 Task: Print 4 pages per sheet.
Action: Mouse moved to (32, 96)
Screenshot: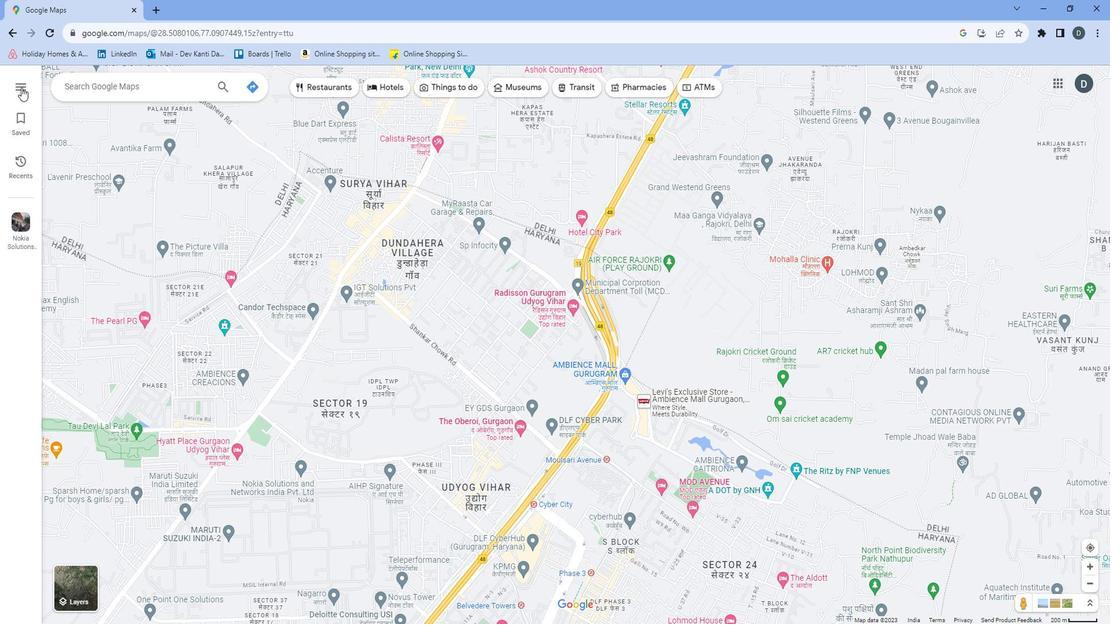 
Action: Mouse pressed left at (32, 96)
Screenshot: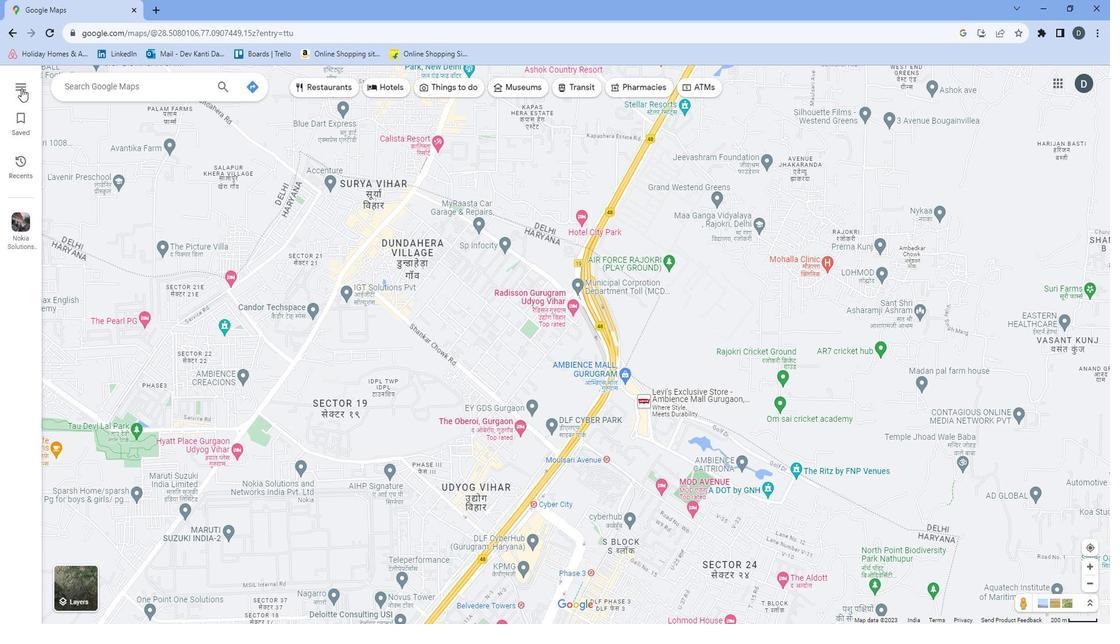 
Action: Mouse moved to (61, 306)
Screenshot: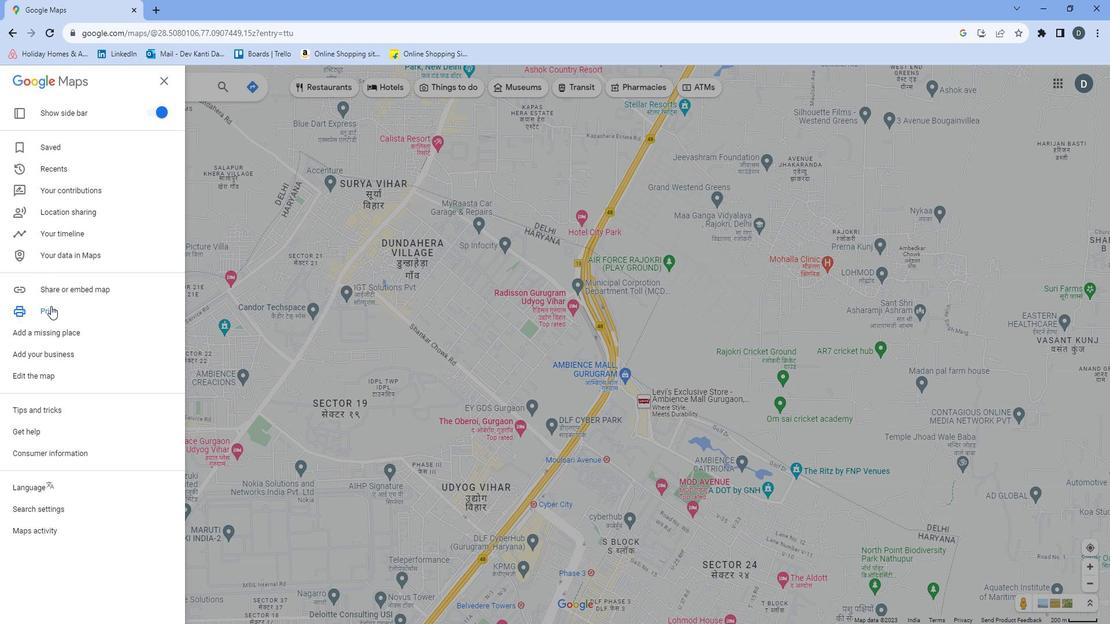 
Action: Mouse pressed left at (61, 306)
Screenshot: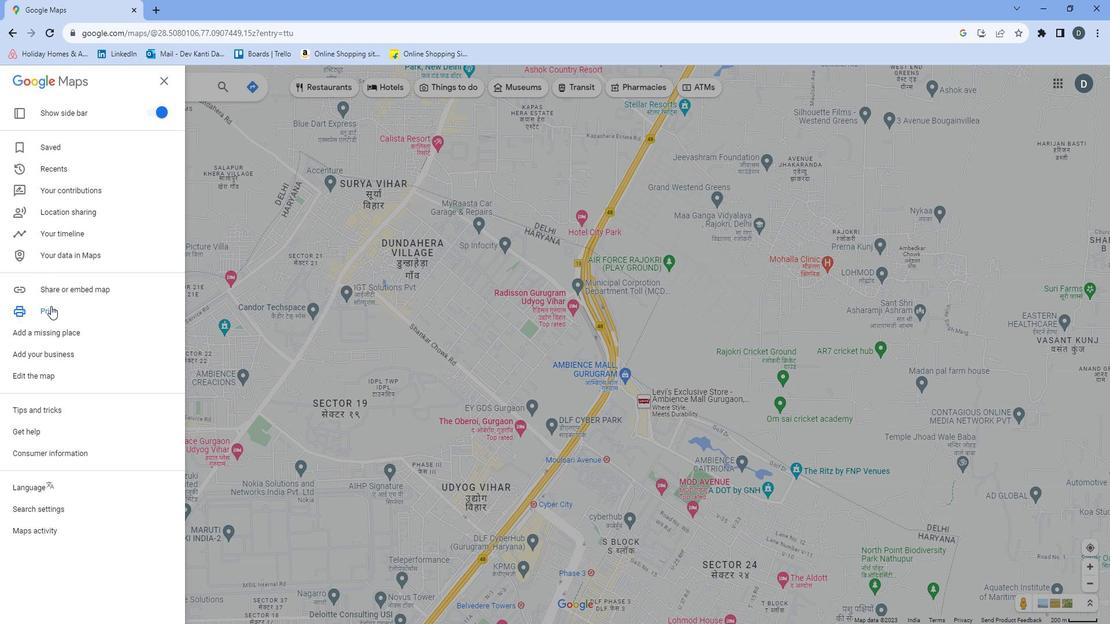 
Action: Mouse moved to (1066, 92)
Screenshot: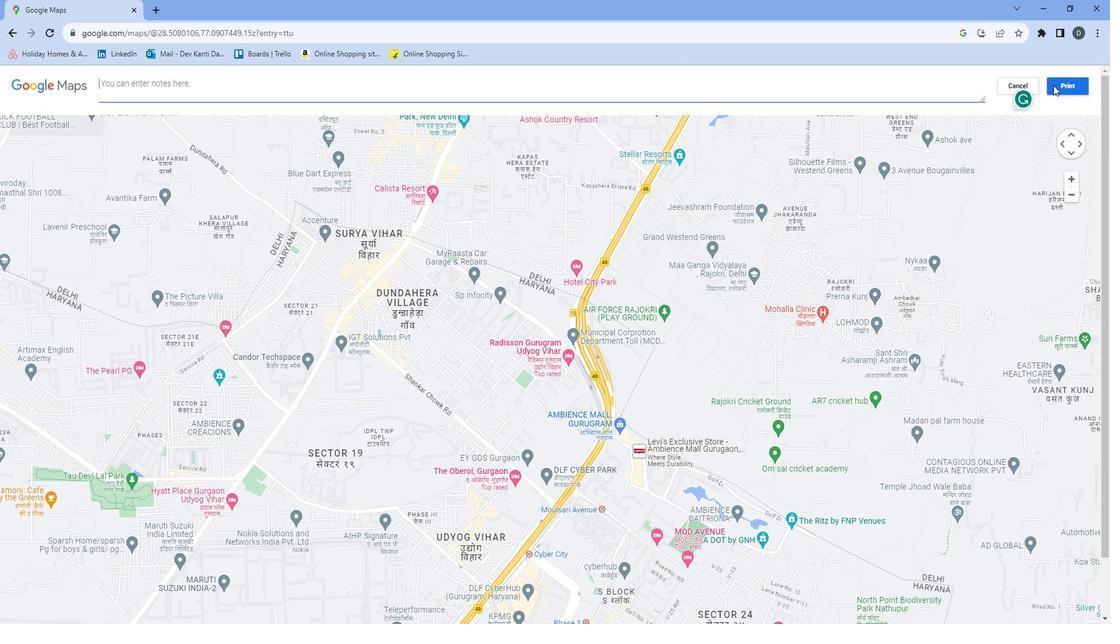 
Action: Mouse pressed left at (1066, 92)
Screenshot: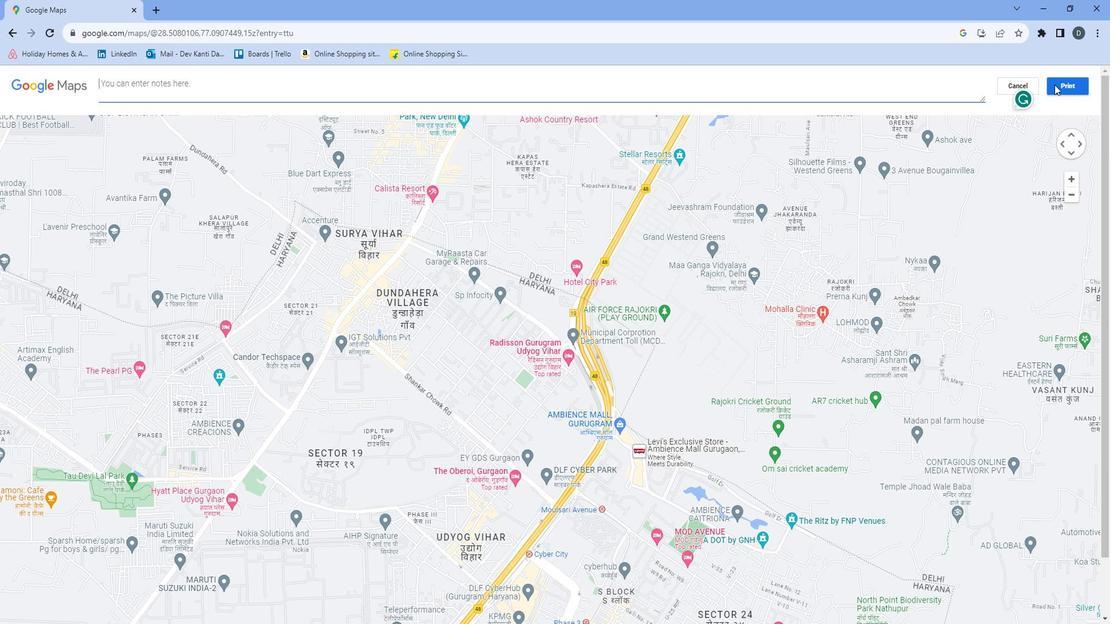 
Action: Mouse moved to (924, 242)
Screenshot: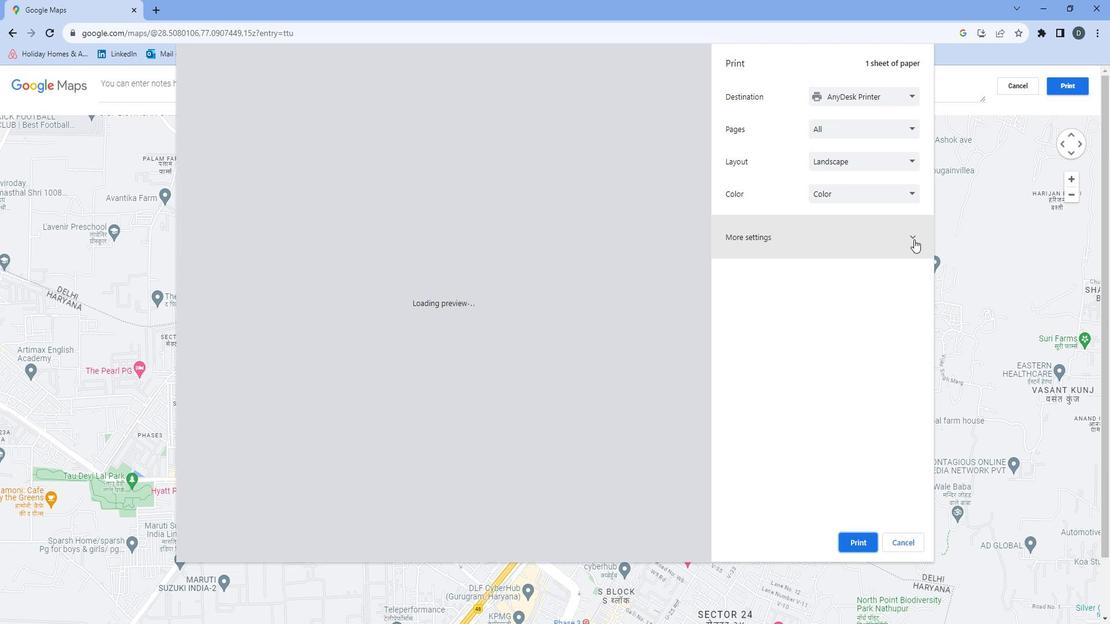 
Action: Mouse pressed left at (924, 242)
Screenshot: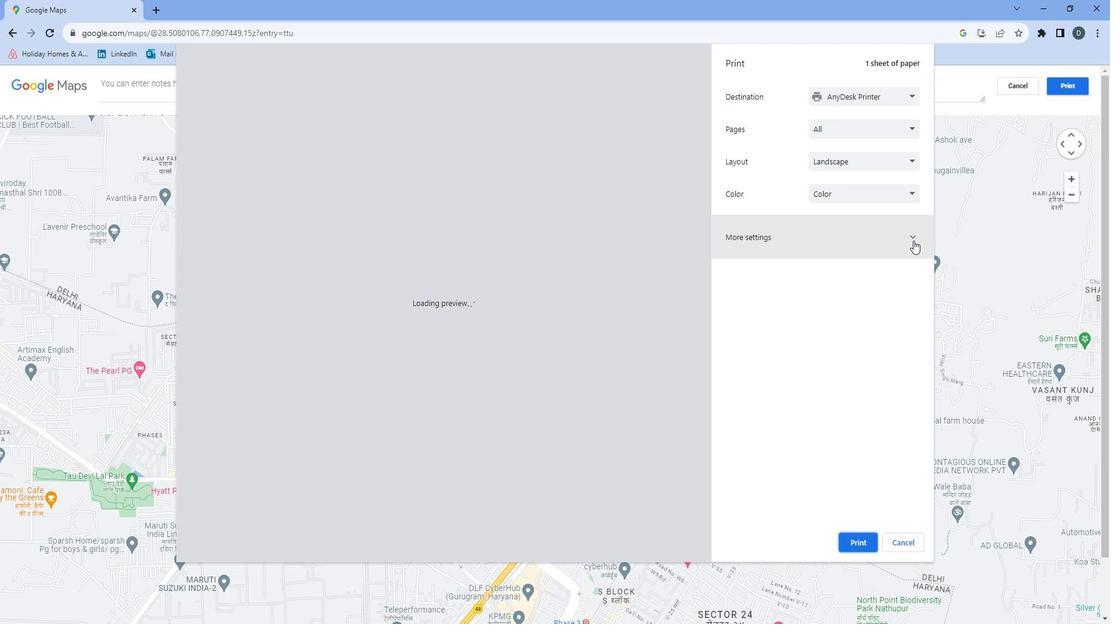 
Action: Mouse moved to (896, 310)
Screenshot: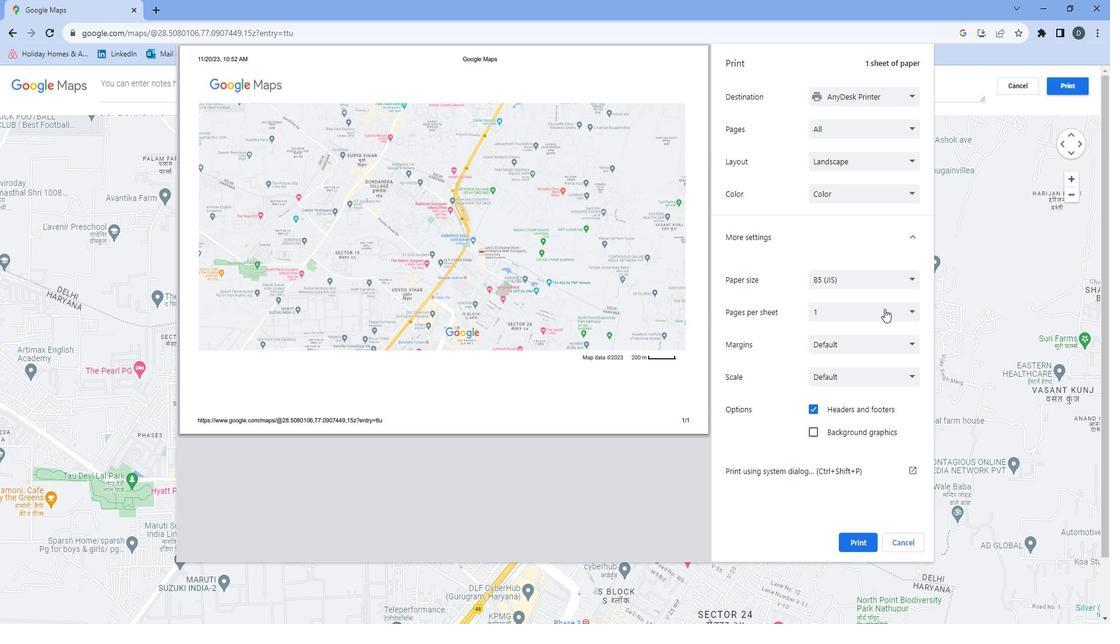 
Action: Mouse pressed left at (896, 310)
Screenshot: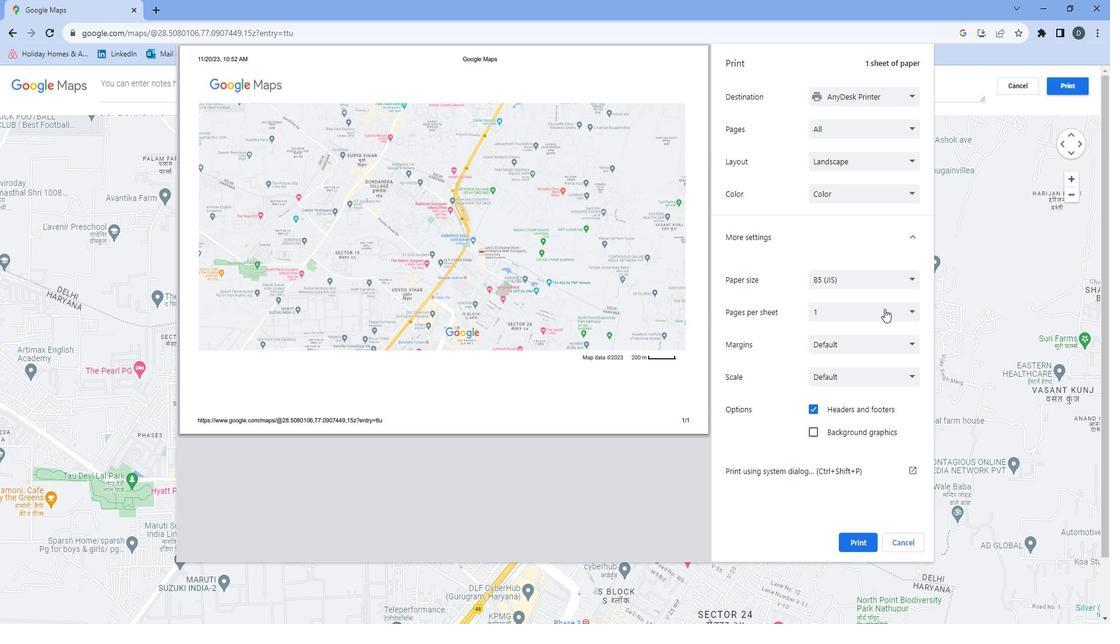 
Action: Mouse moved to (885, 347)
Screenshot: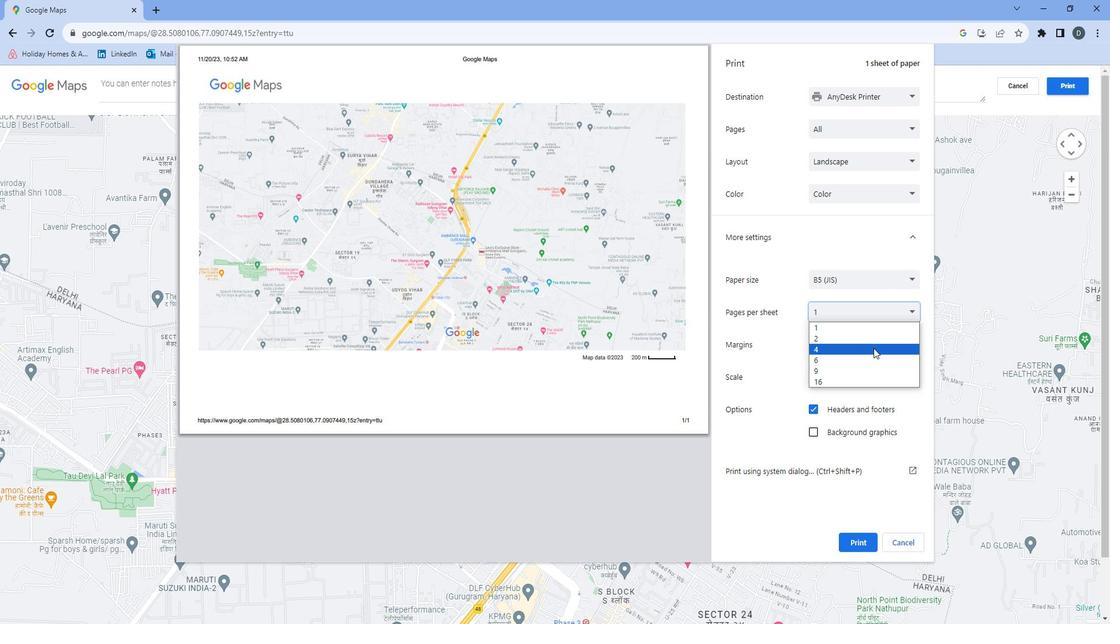 
Action: Mouse pressed left at (885, 347)
Screenshot: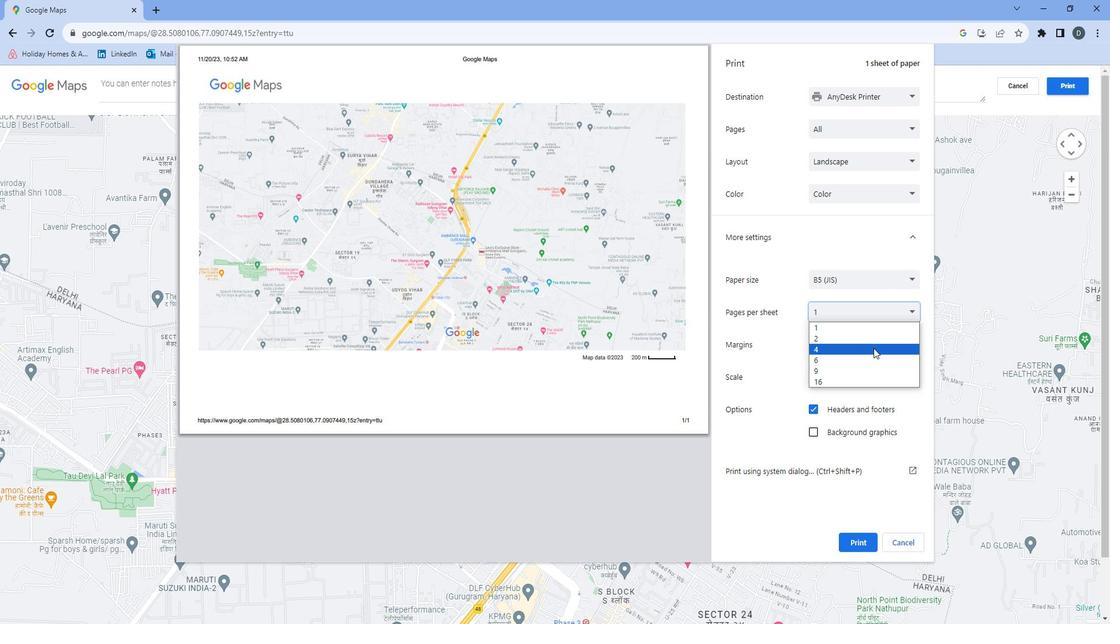 
Action: Mouse moved to (871, 528)
Screenshot: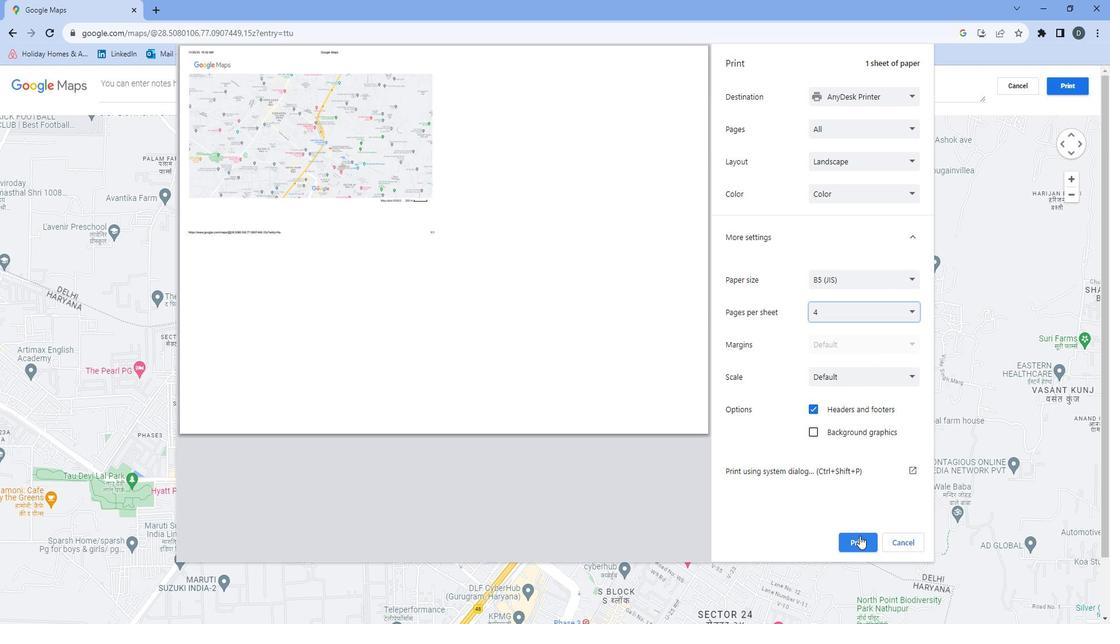 
Action: Mouse pressed left at (871, 528)
Screenshot: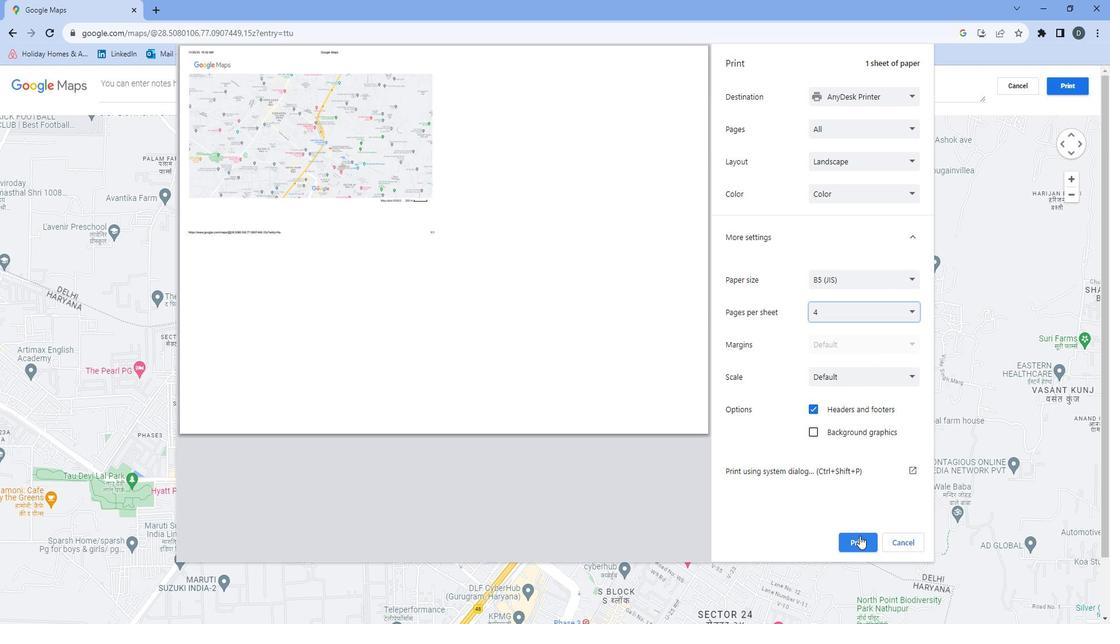 
Action: Mouse moved to (823, 370)
Screenshot: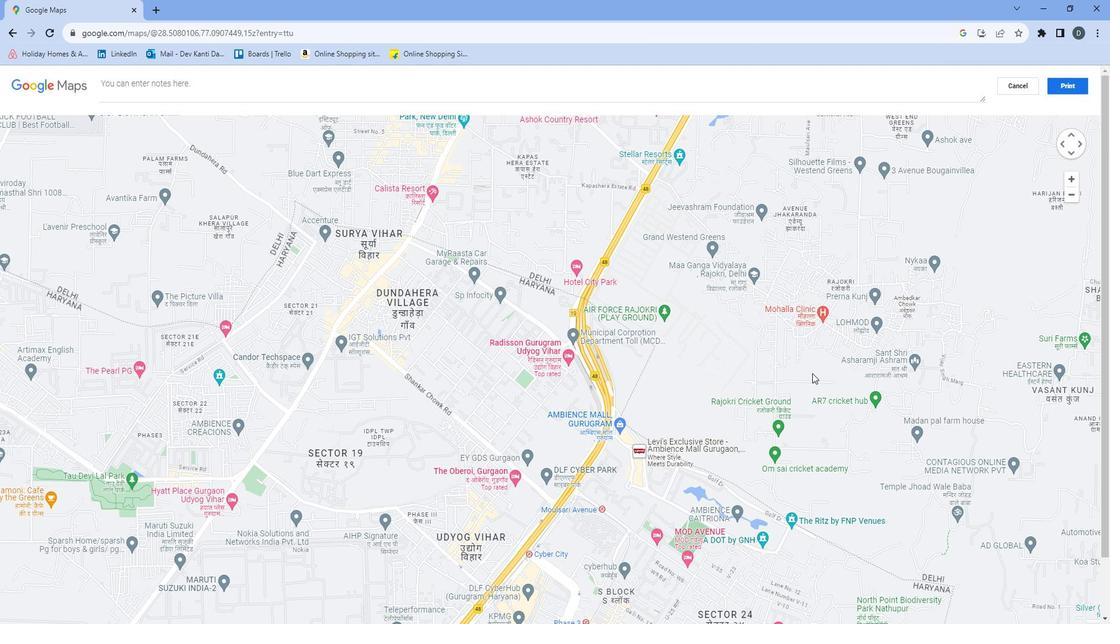 
